 Task: Create a section Code Review Sprint and in the section, add a milestone Agile Coaching and Training in the project AgileMentor
Action: Mouse moved to (90, 329)
Screenshot: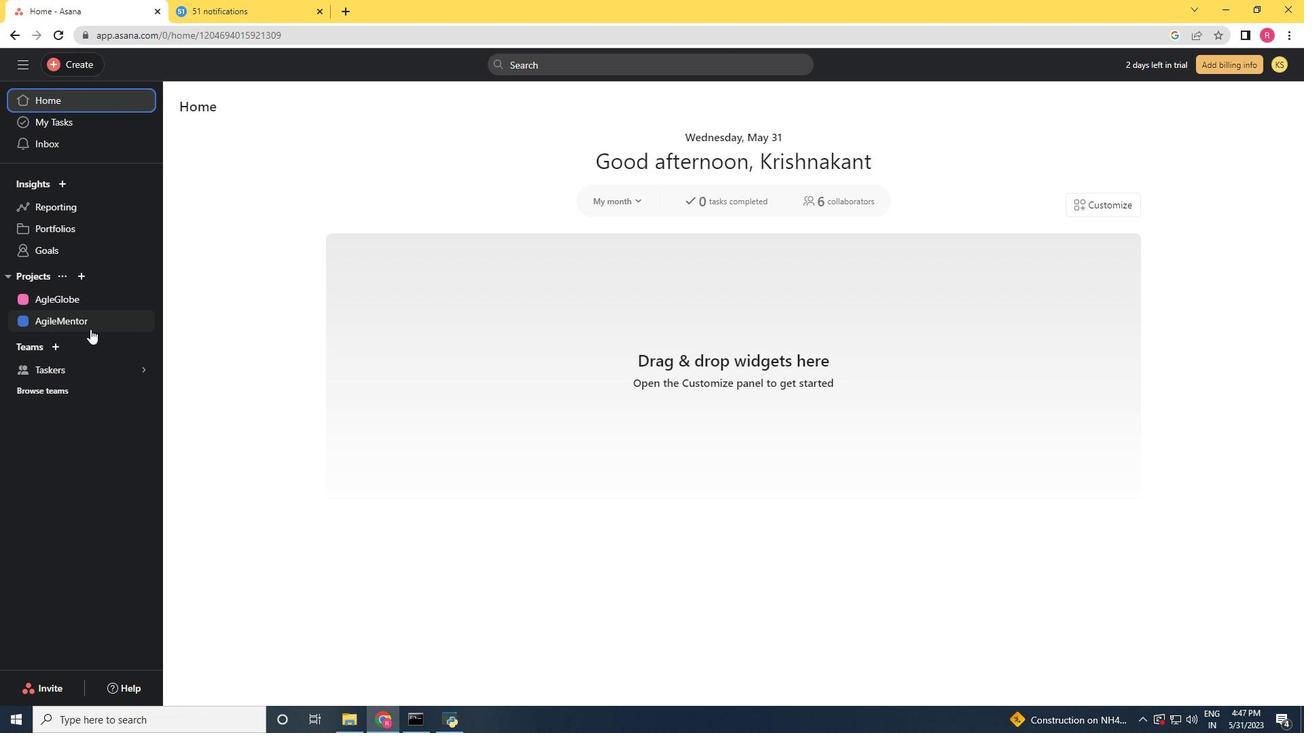 
Action: Mouse pressed left at (90, 329)
Screenshot: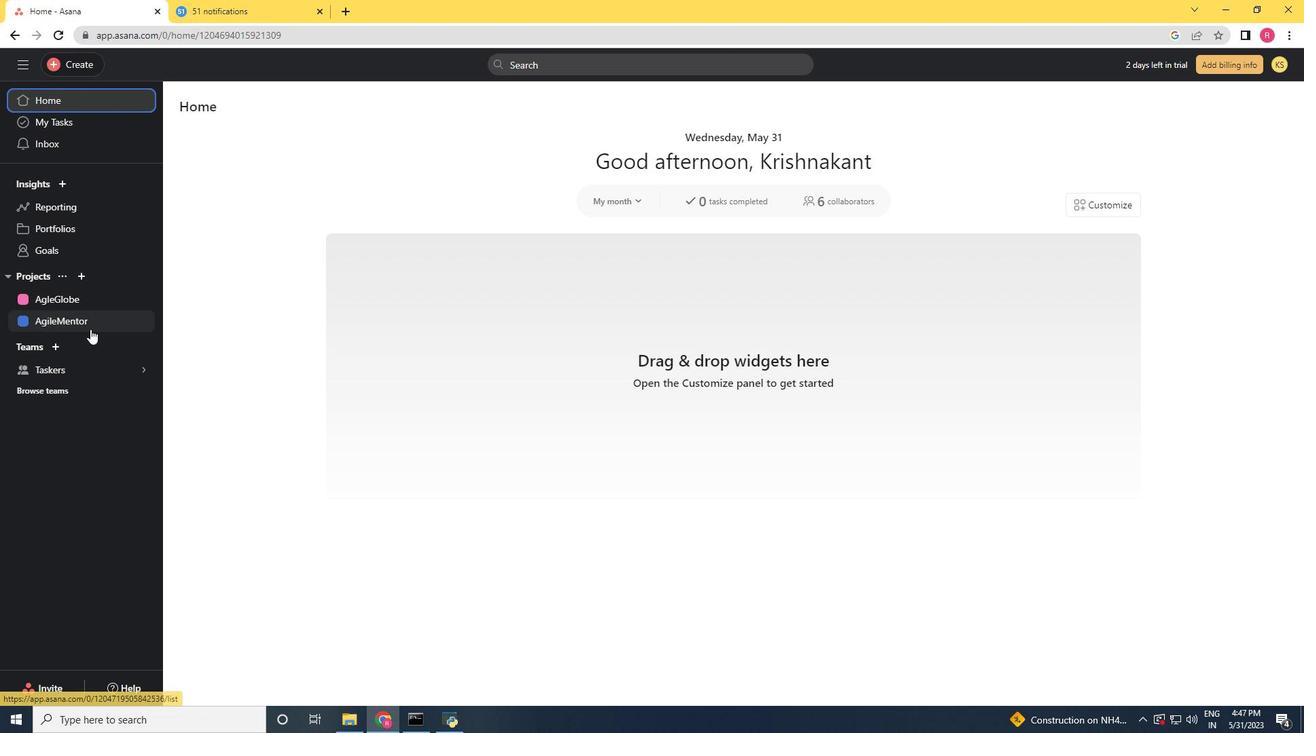 
Action: Mouse moved to (335, 595)
Screenshot: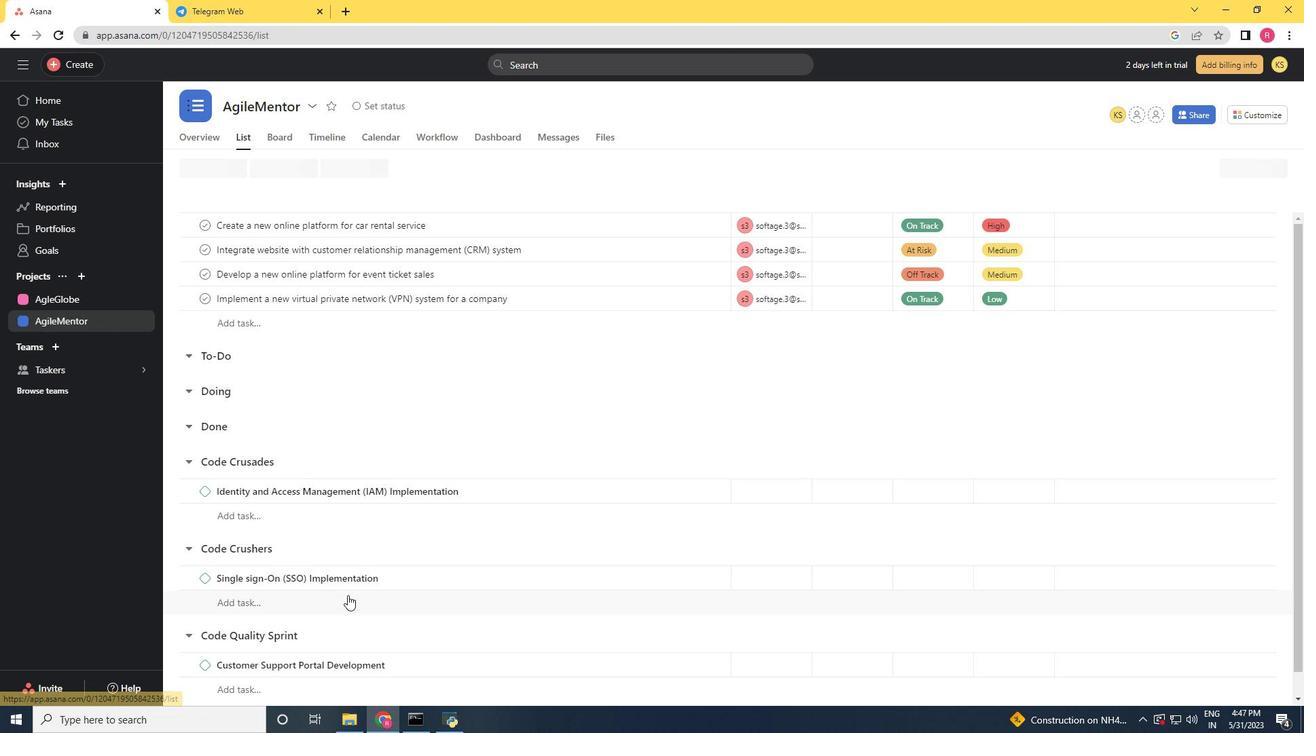 
Action: Mouse scrolled (335, 595) with delta (0, 0)
Screenshot: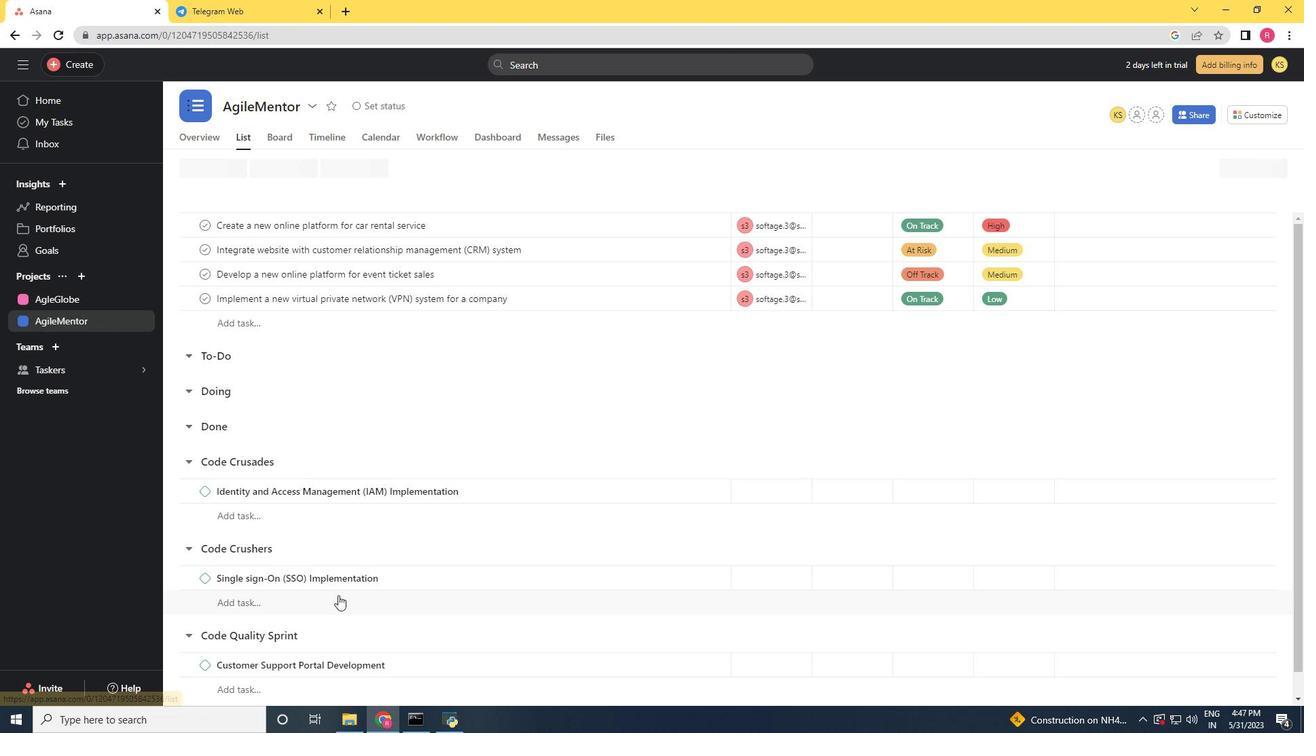 
Action: Mouse moved to (334, 595)
Screenshot: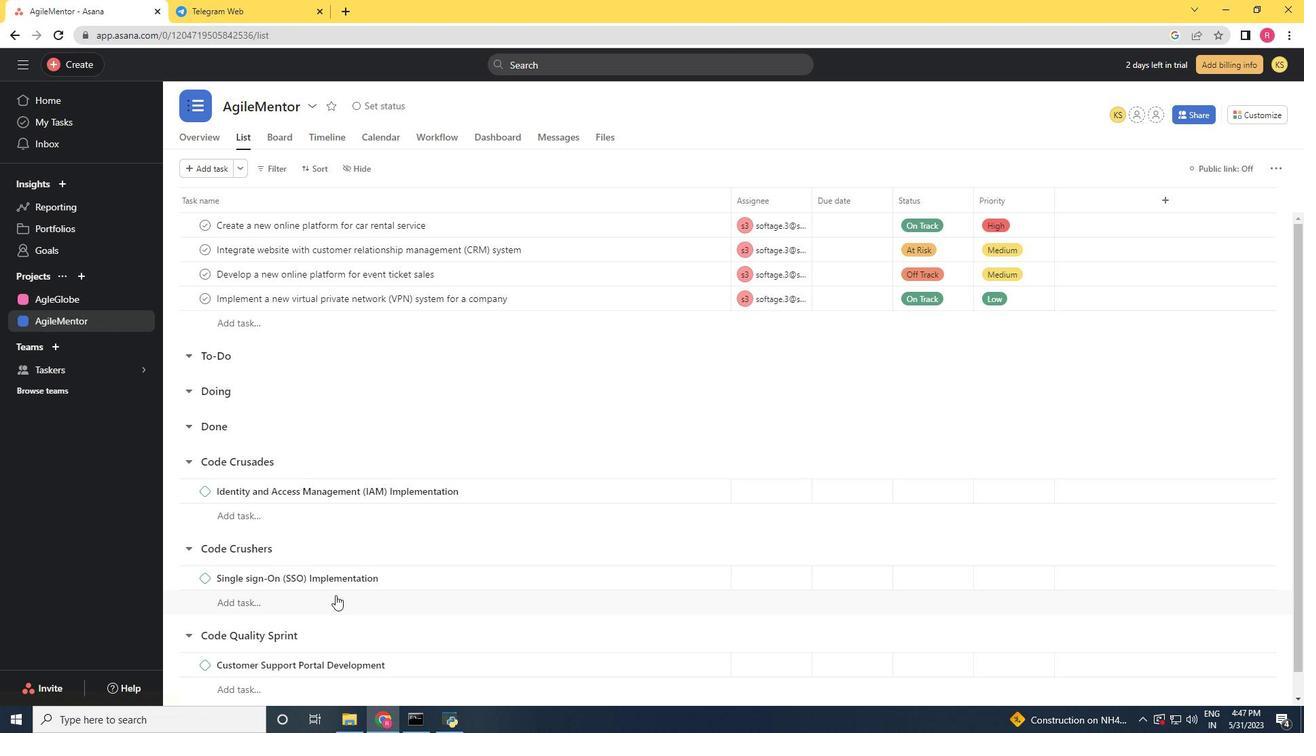 
Action: Mouse scrolled (334, 595) with delta (0, 0)
Screenshot: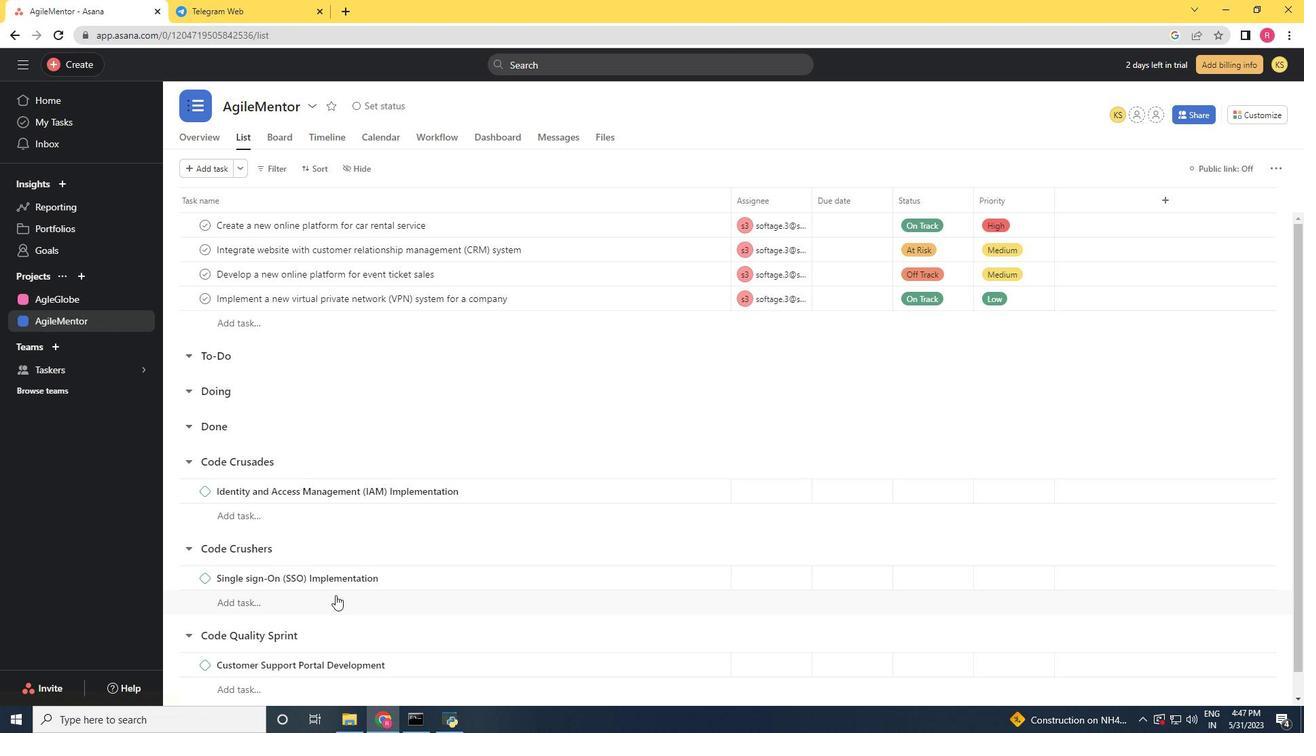 
Action: Mouse moved to (331, 597)
Screenshot: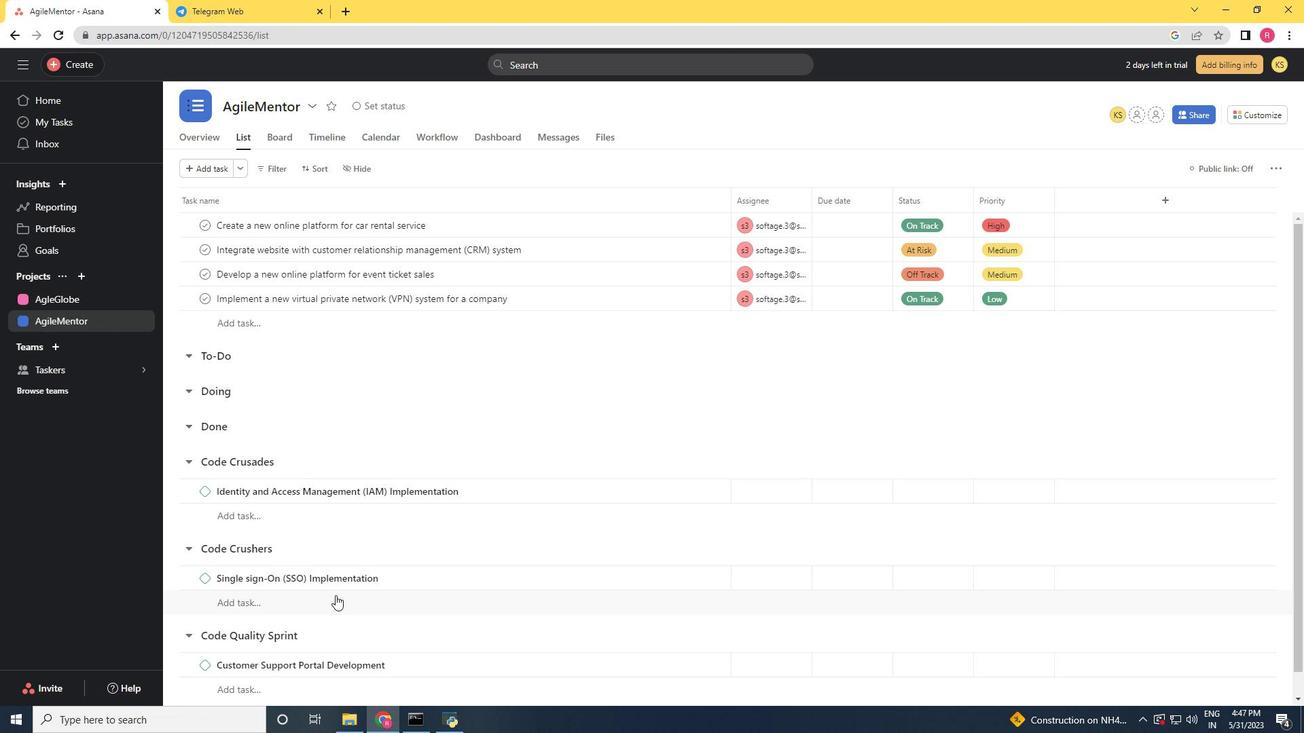 
Action: Mouse scrolled (331, 597) with delta (0, 0)
Screenshot: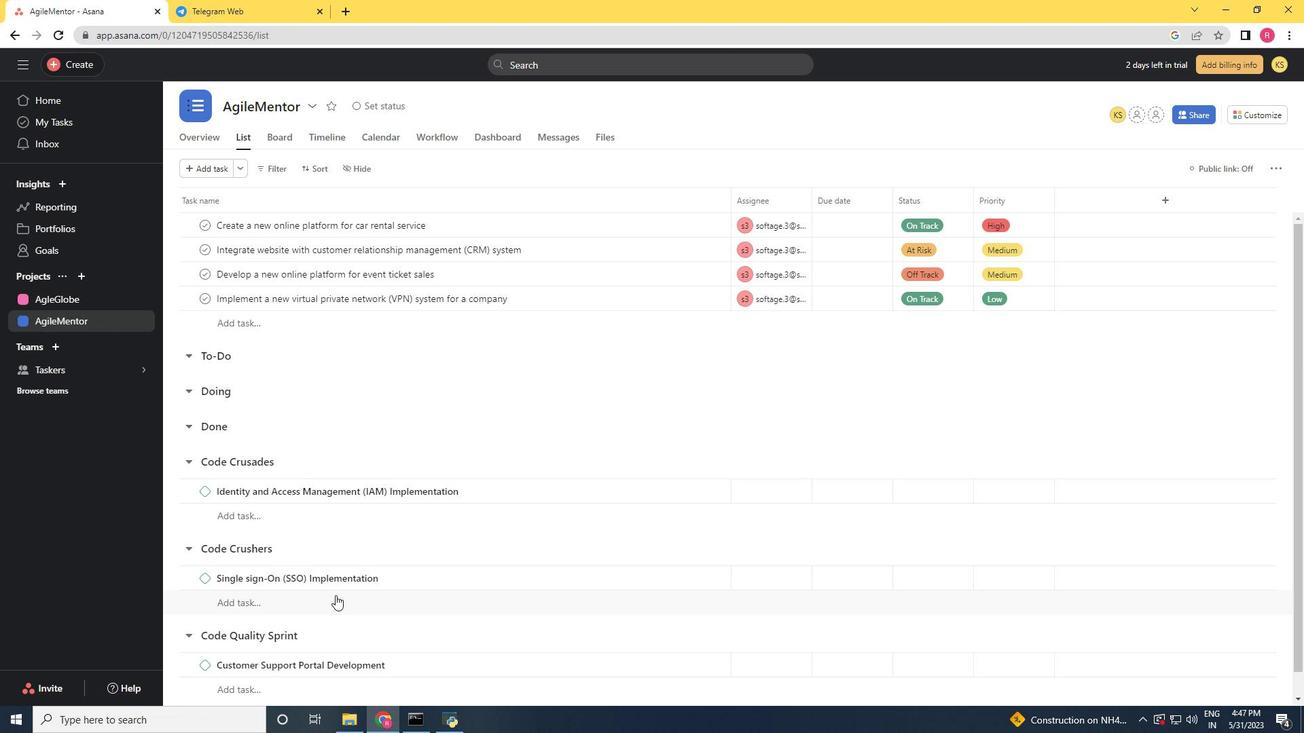 
Action: Mouse moved to (328, 601)
Screenshot: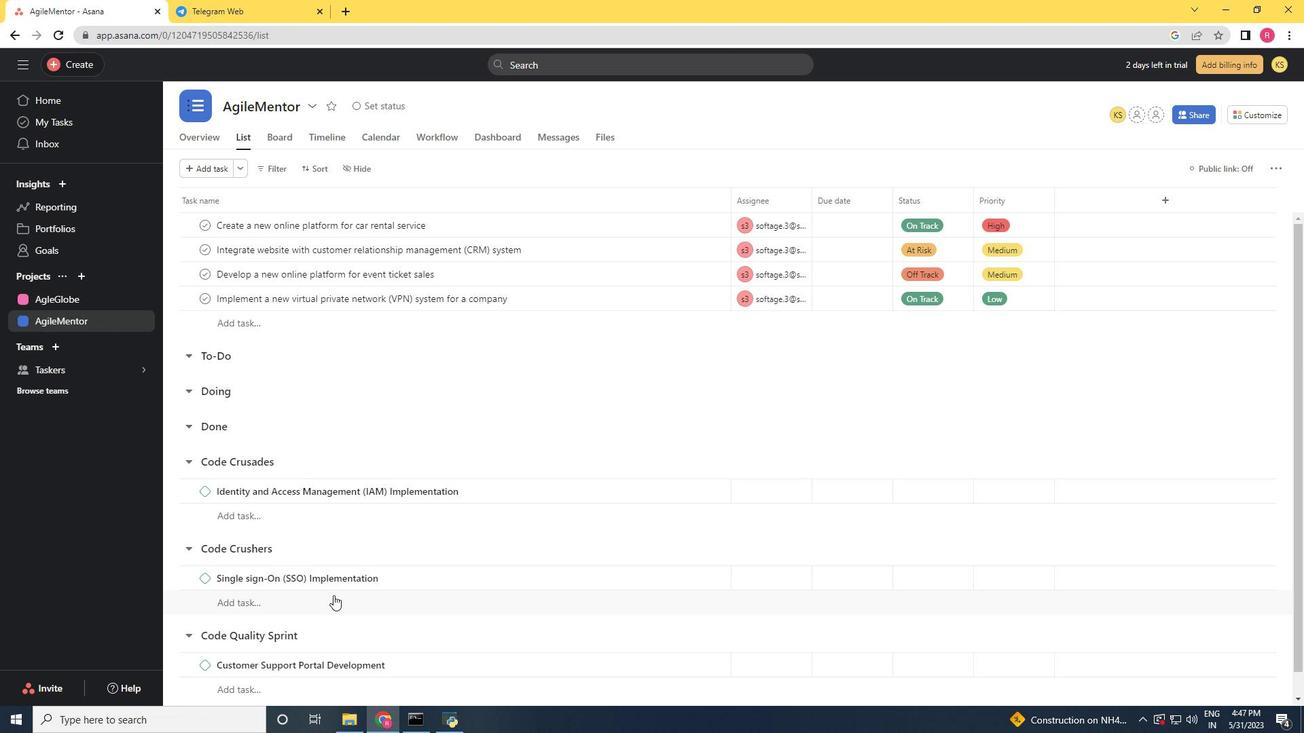 
Action: Mouse scrolled (328, 600) with delta (0, 0)
Screenshot: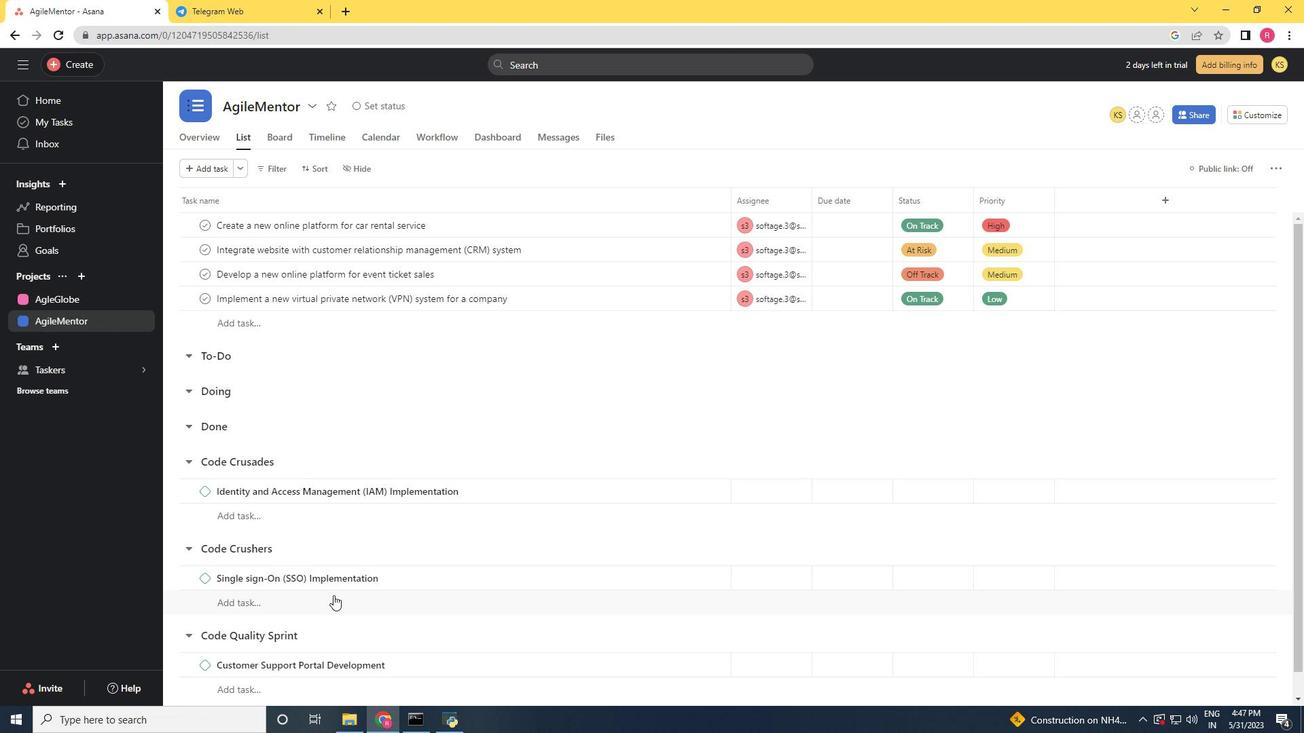 
Action: Mouse moved to (240, 687)
Screenshot: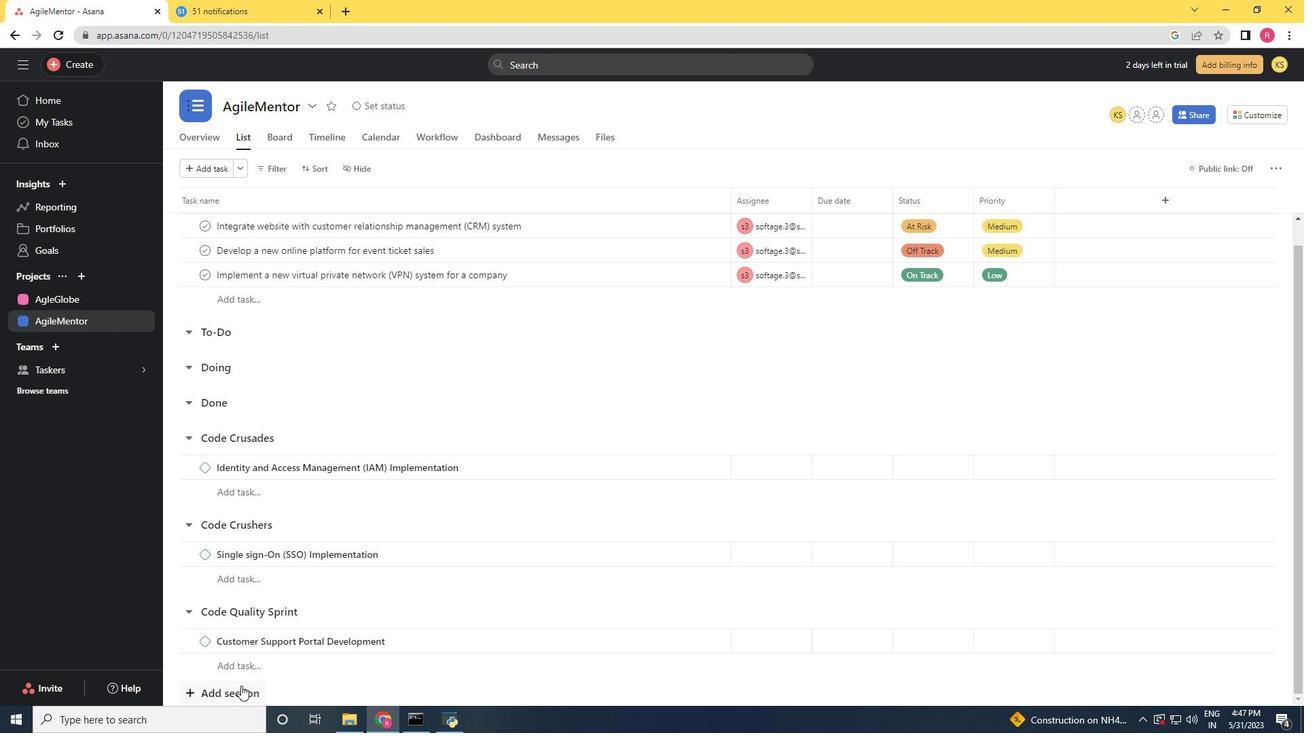 
Action: Mouse pressed left at (240, 687)
Screenshot: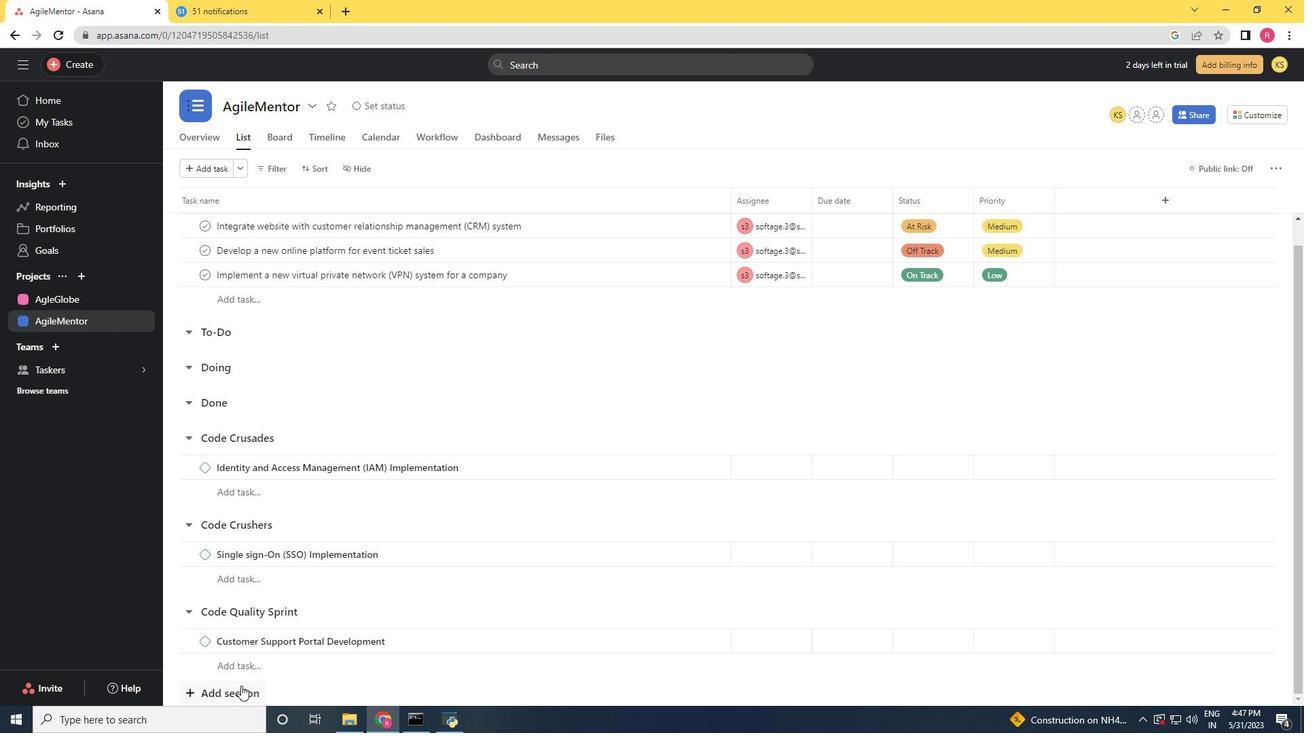 
Action: Key pressed <Key.shift>Code<Key.space>
Screenshot: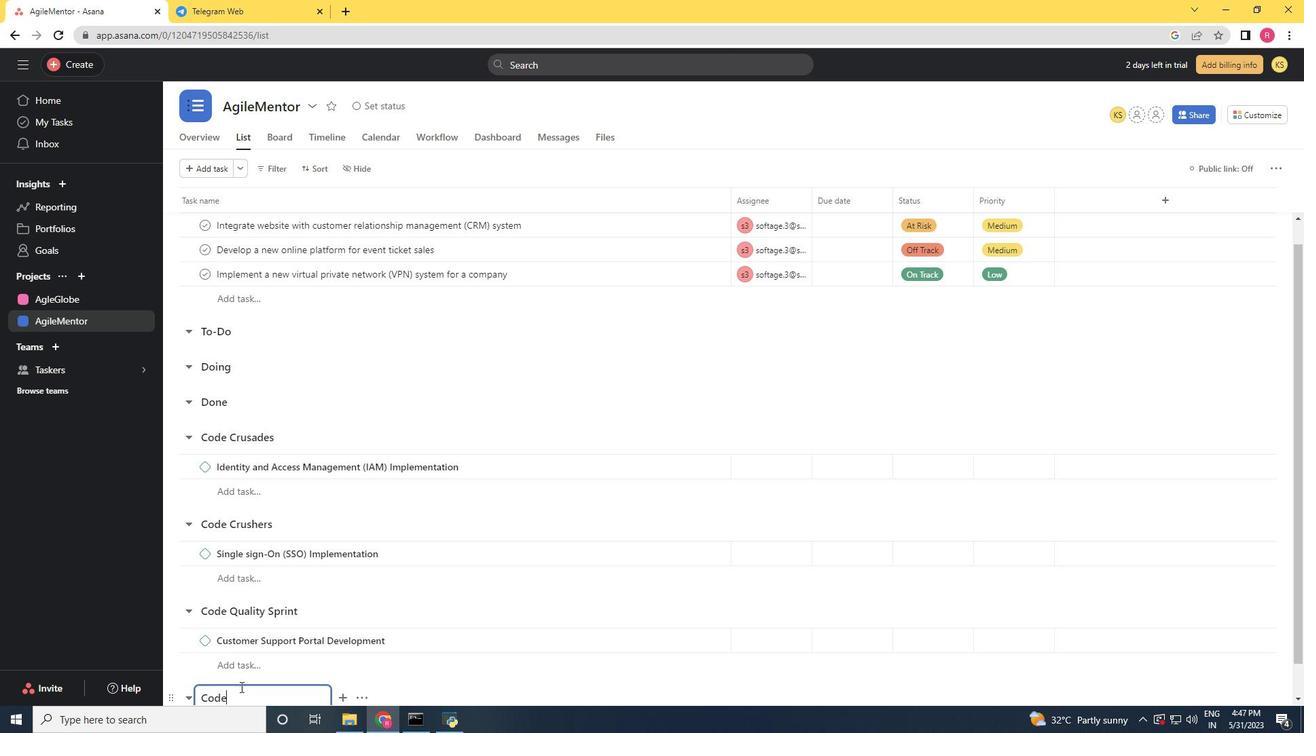 
Action: Mouse moved to (260, 659)
Screenshot: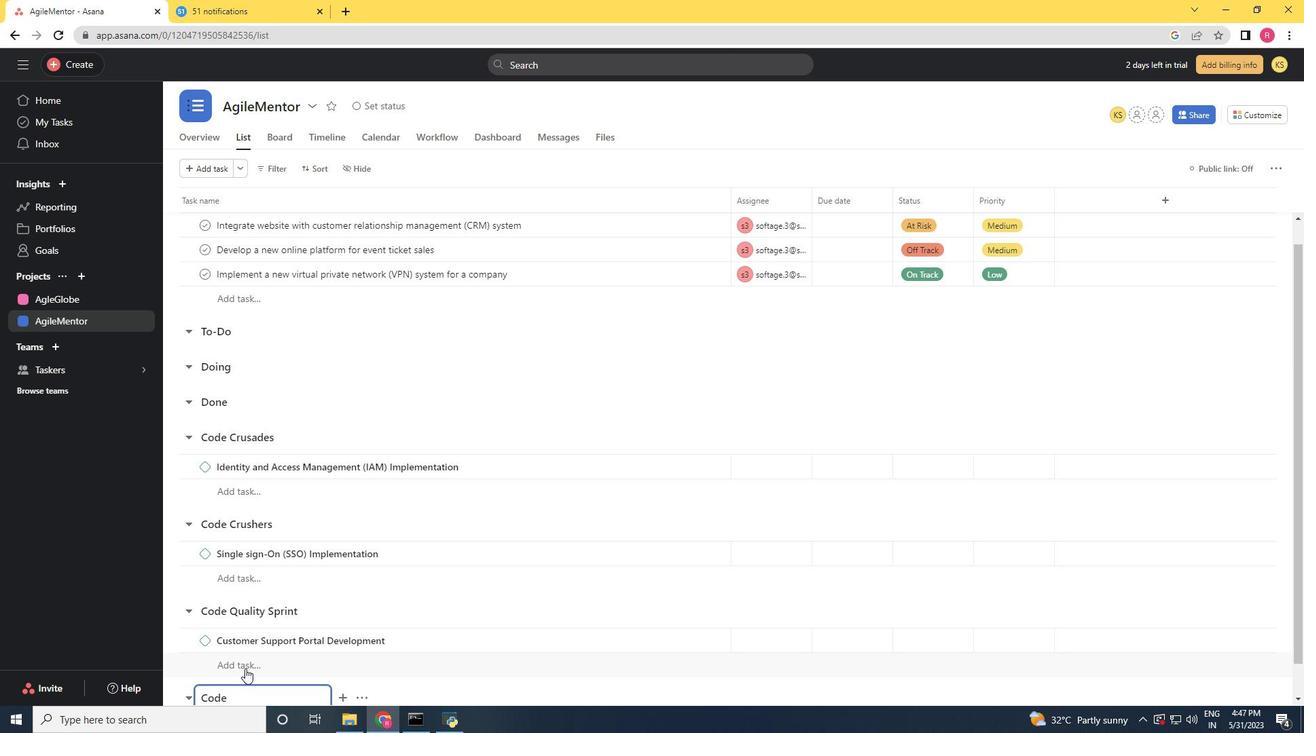 
Action: Mouse scrolled (260, 659) with delta (0, 0)
Screenshot: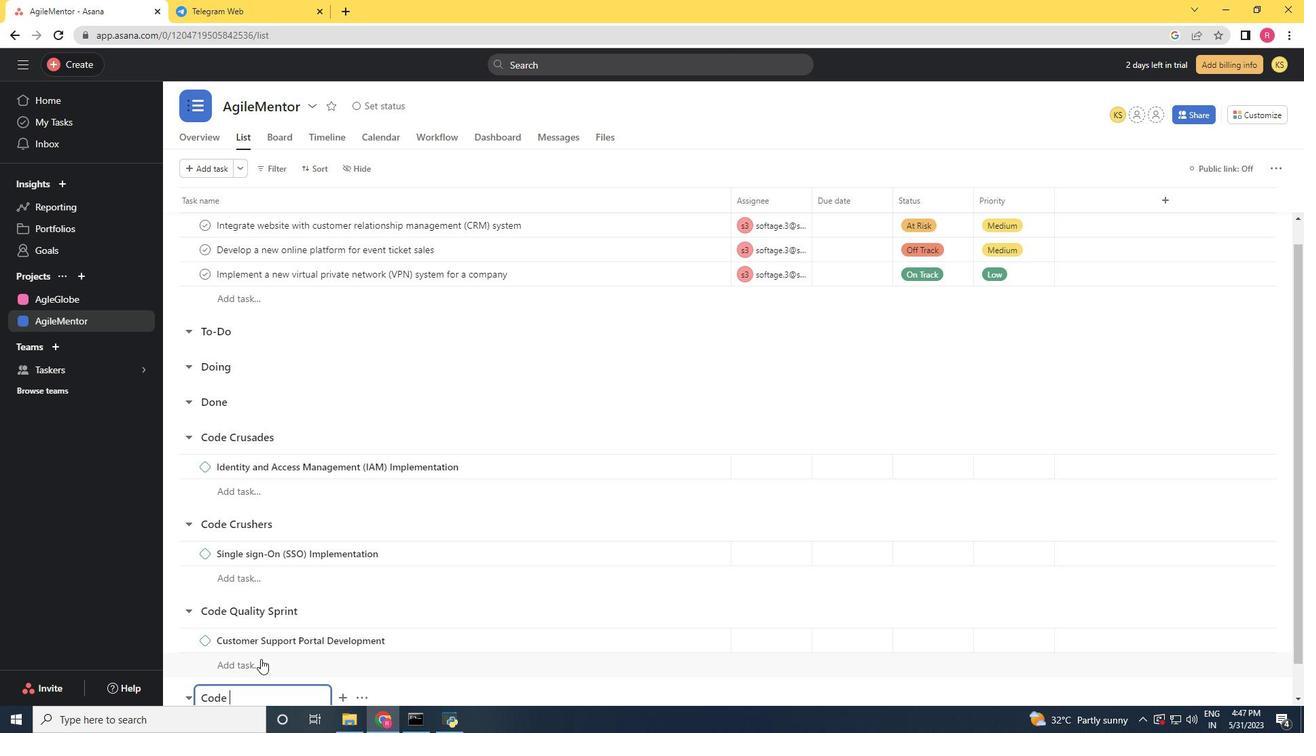 
Action: Mouse moved to (261, 659)
Screenshot: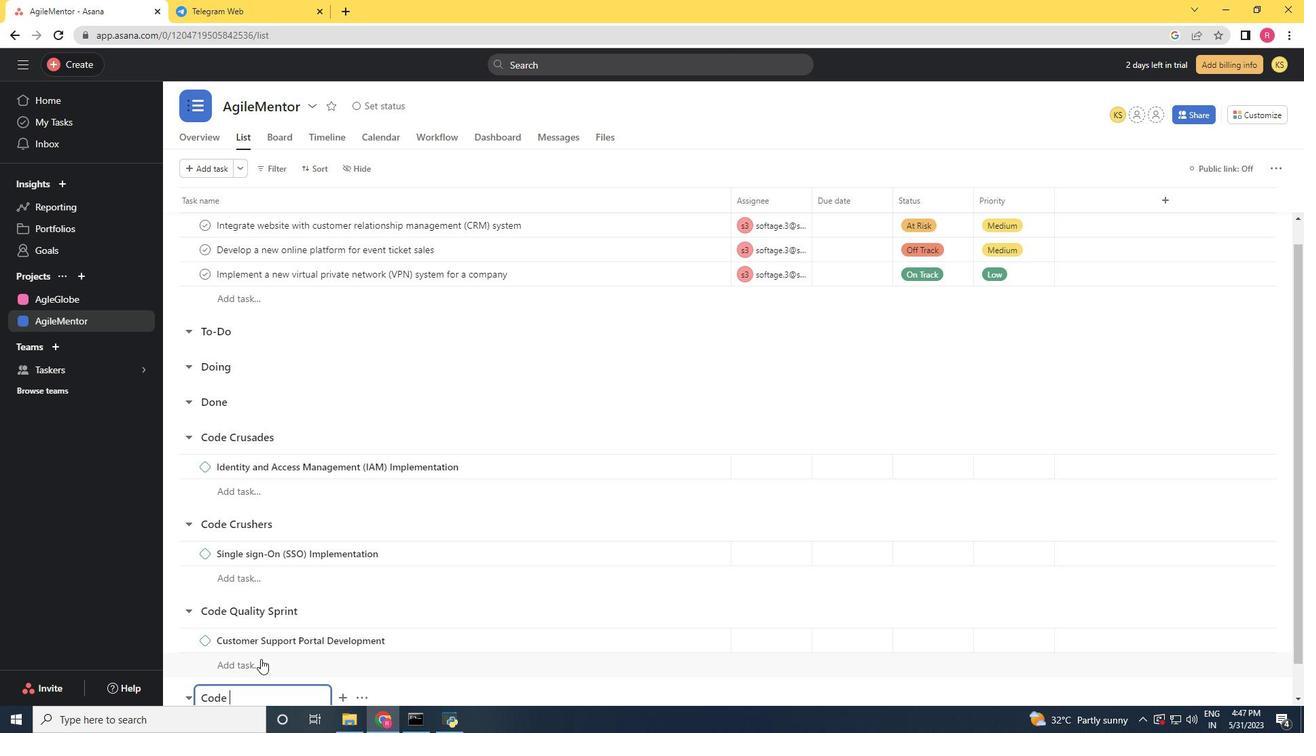 
Action: Mouse scrolled (261, 659) with delta (0, 0)
Screenshot: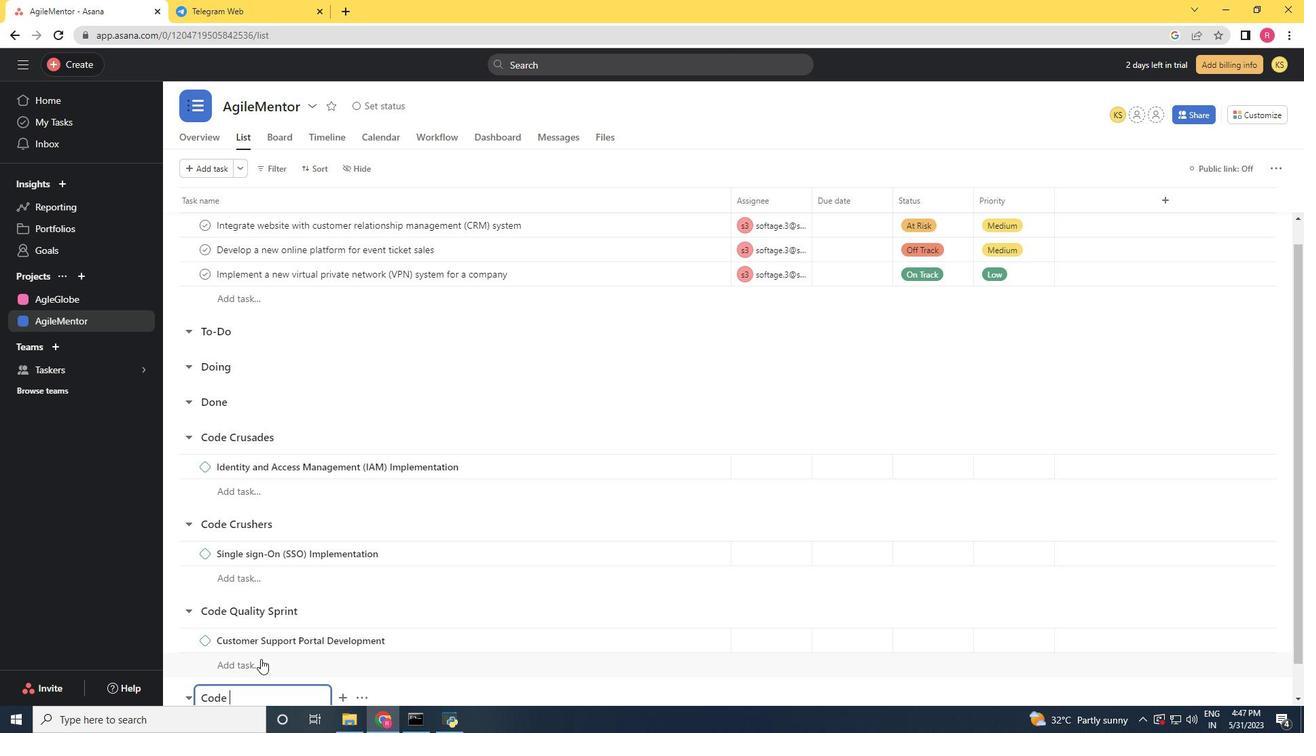 
Action: Mouse scrolled (261, 659) with delta (0, 0)
Screenshot: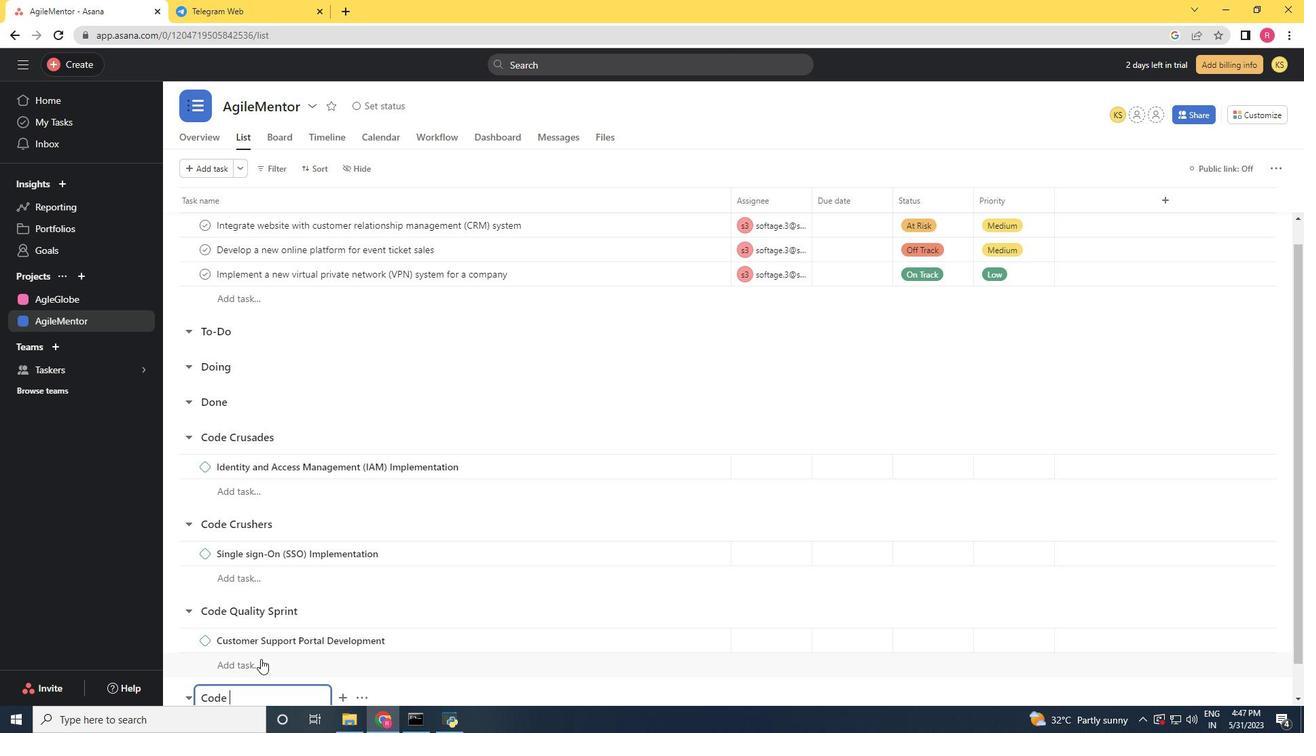 
Action: Mouse moved to (260, 661)
Screenshot: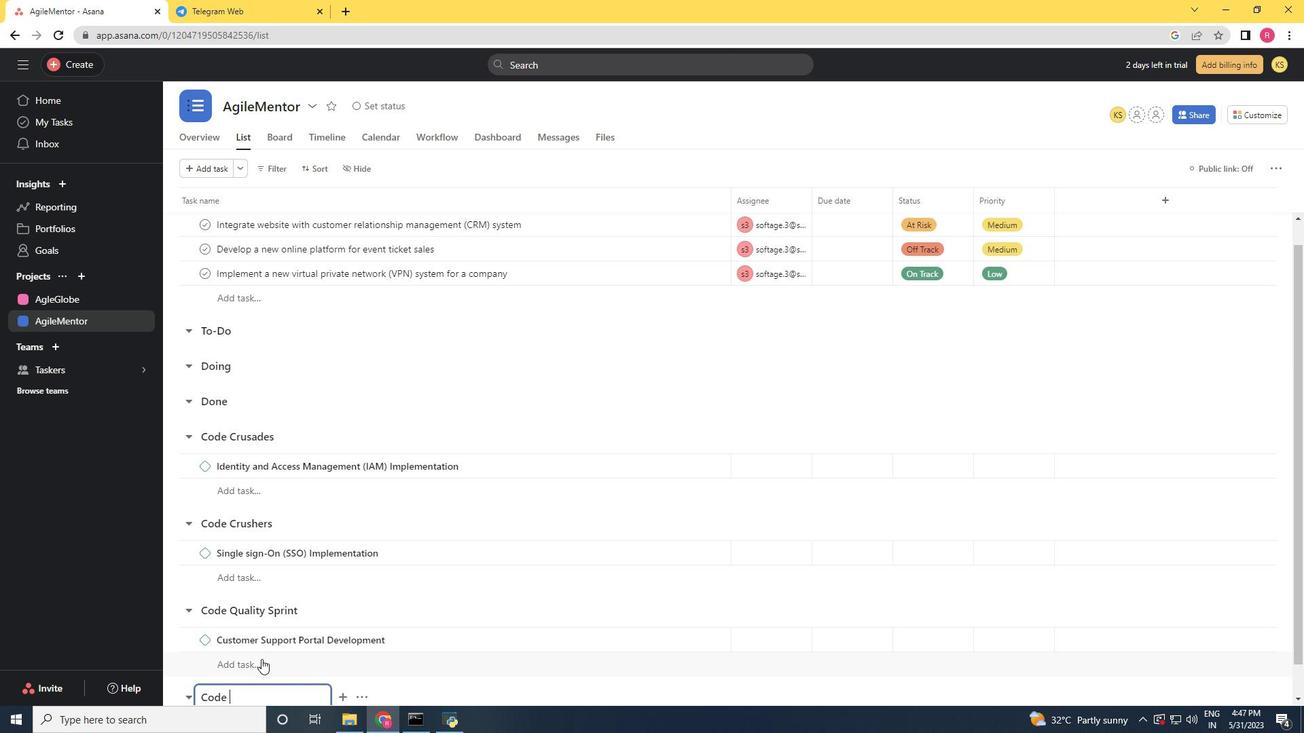 
Action: Key pressed <Key.shift><Key.shift><Key.shift><Key.shift><Key.shift><Key.shift><Key.shift><Key.shift><Key.shift><Key.shift><Key.shift><Key.shift><Key.shift><Key.shift><Key.shift><Key.shift><Key.shift><Key.shift><Key.shift><Key.shift><Key.shift><Key.shift><Key.shift><Key.shift><Key.shift><Key.shift><Key.shift><Key.shift><Key.shift><Key.shift><Key.shift><Key.shift><Key.shift><Key.shift>Review<Key.space><Key.shift>Sprint<Key.enter>
Screenshot: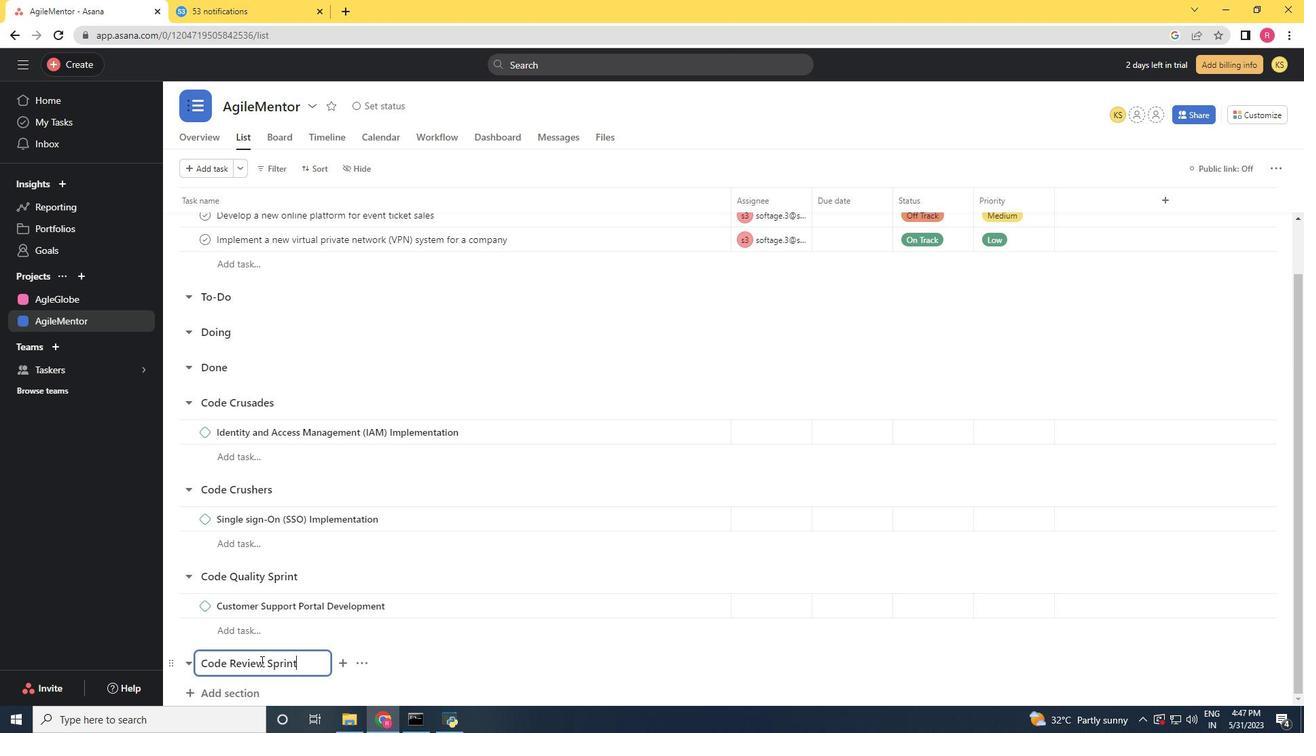 
Action: Mouse moved to (294, 638)
Screenshot: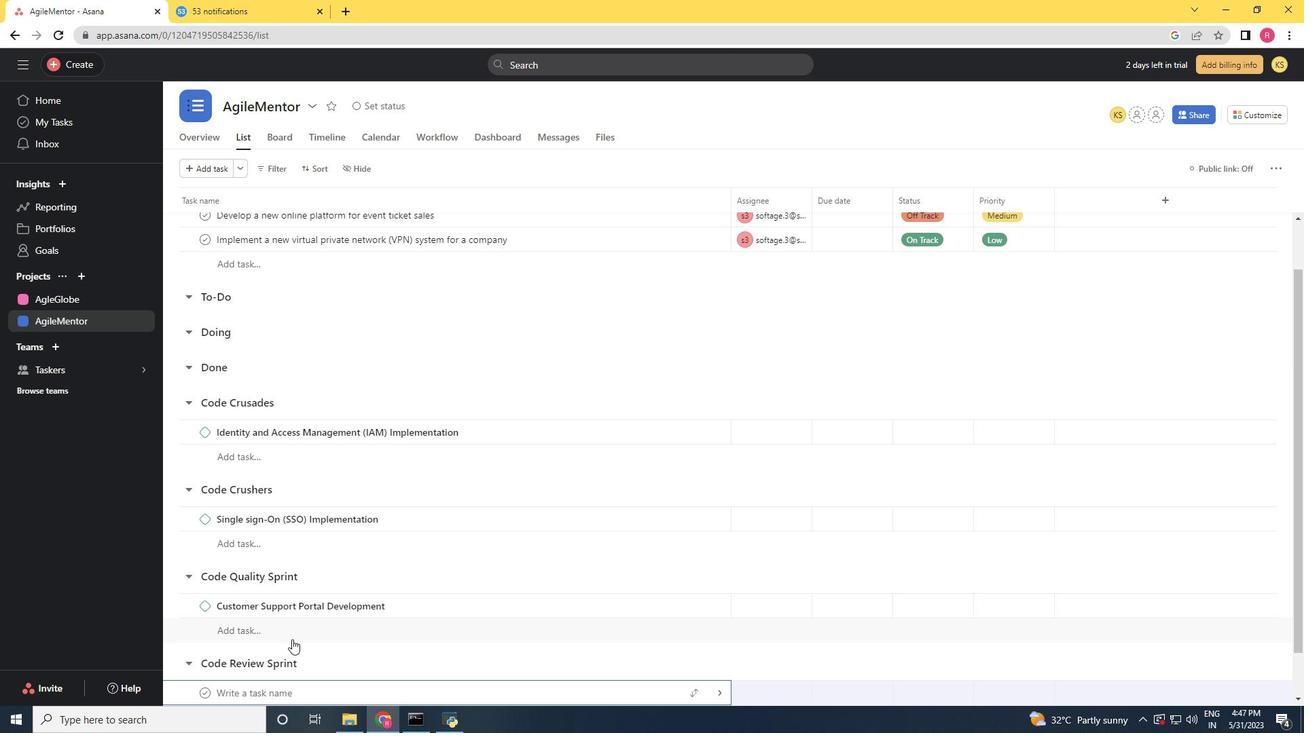 
Action: Mouse scrolled (294, 637) with delta (0, 0)
Screenshot: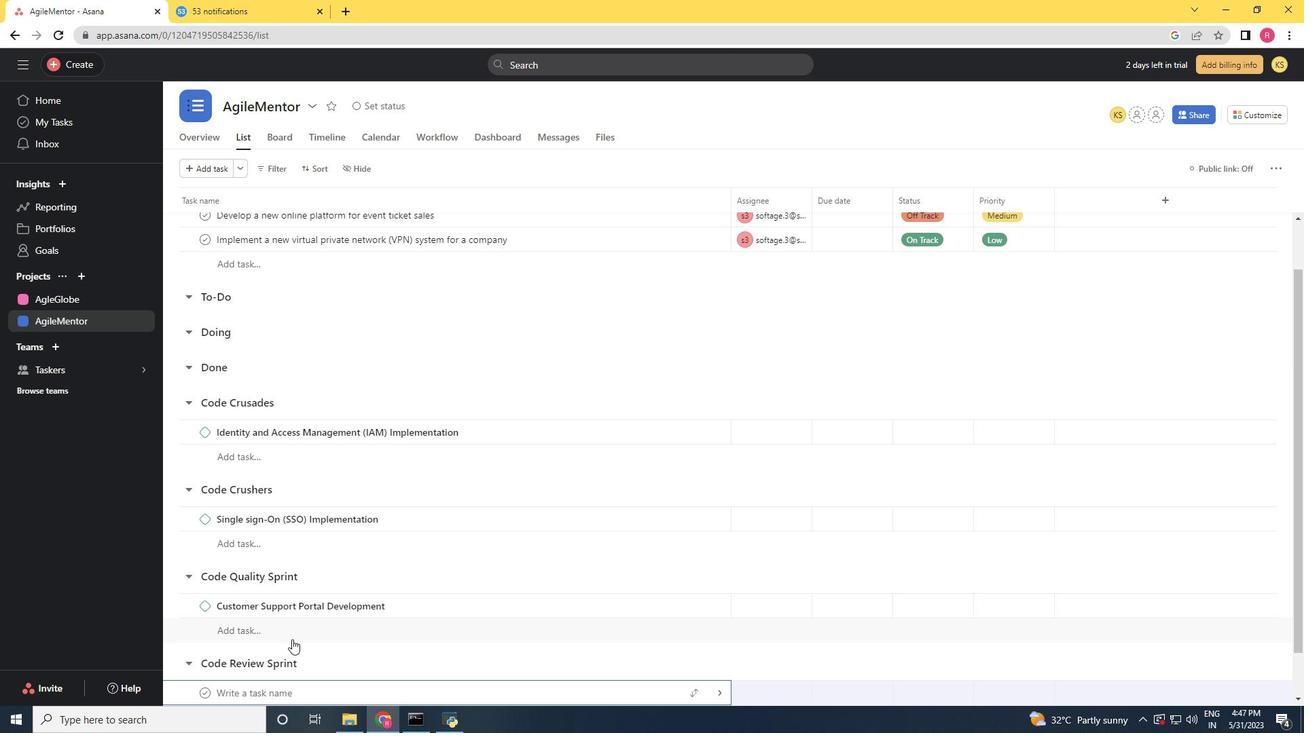 
Action: Mouse moved to (294, 638)
Screenshot: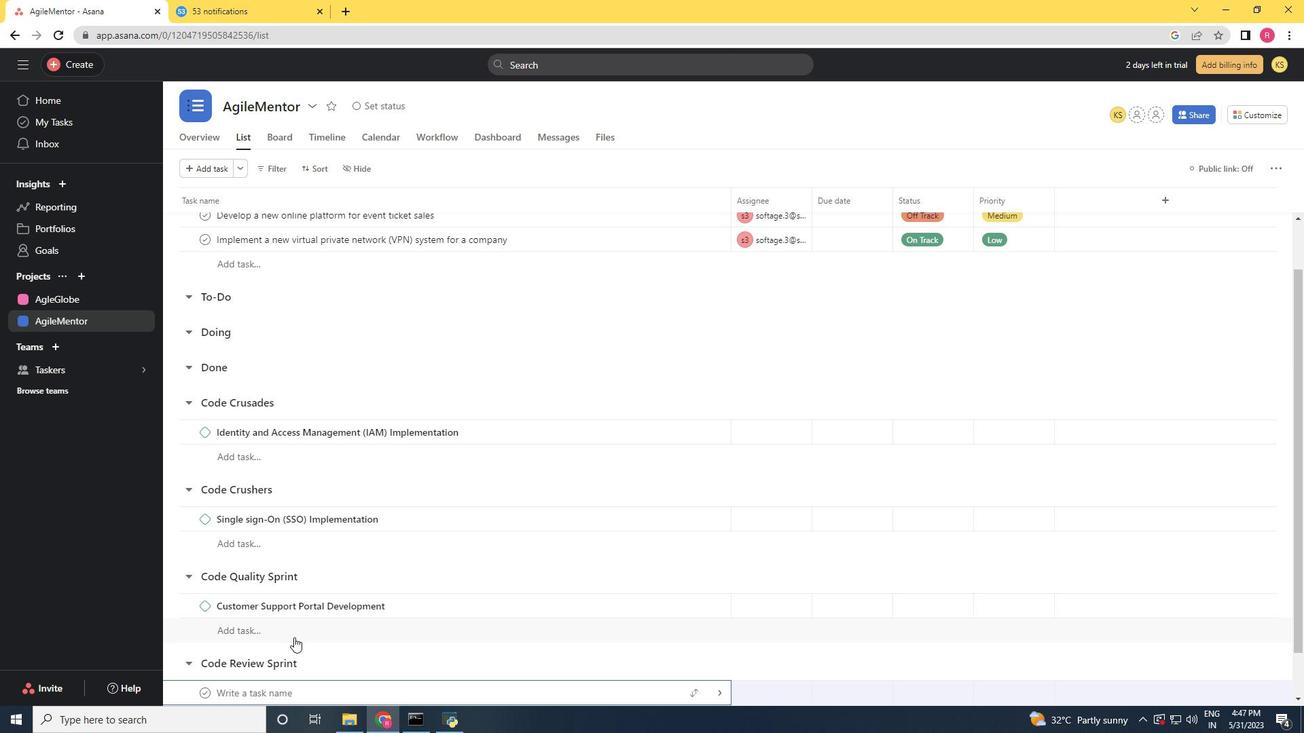 
Action: Mouse scrolled (294, 637) with delta (0, 0)
Screenshot: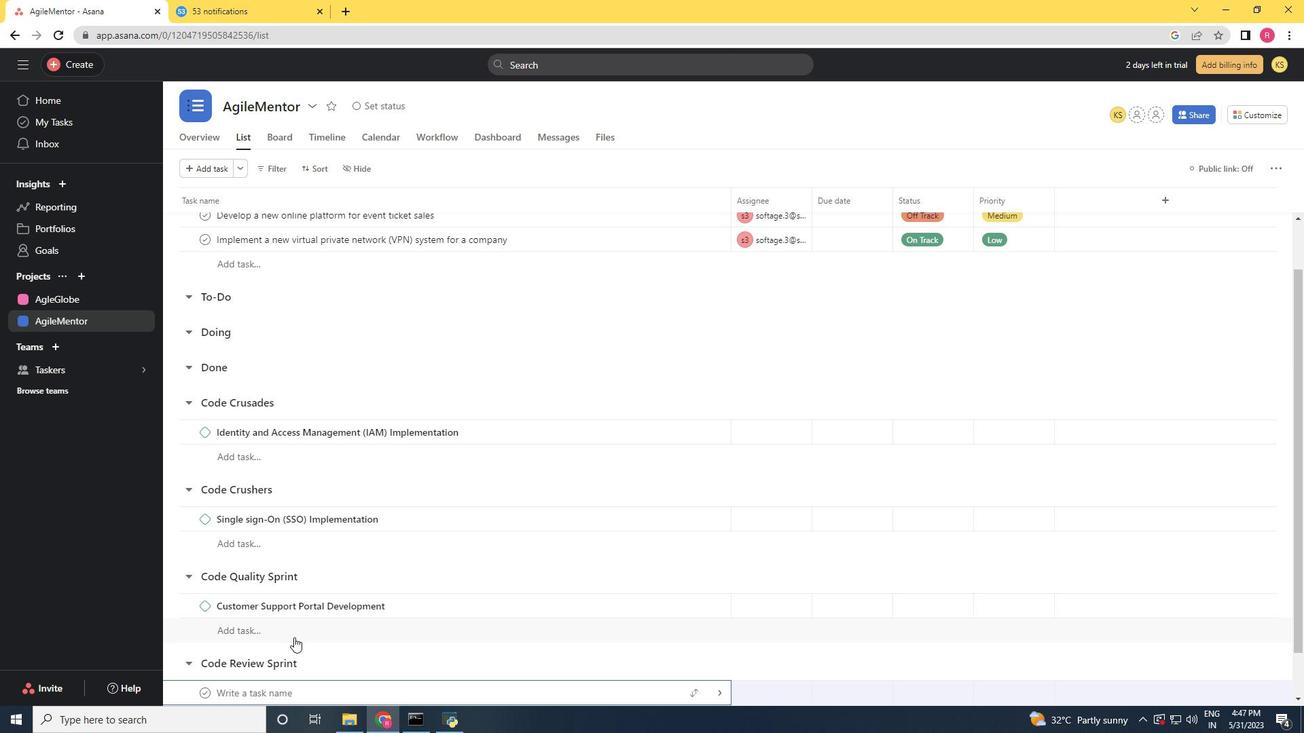 
Action: Key pressed <Key.shift><Key.shift><Key.shift>Agile<Key.space><Key.shift>Coaching<Key.space>and<Key.space><Key.shift>Tranng==<Key.backspace><Key.backspace><Key.backspace><Key.backspace>ing<Key.space><Key.backspace><Key.backspace><Key.backspace><Key.backspace><Key.backspace>ining<Key.space>
Screenshot: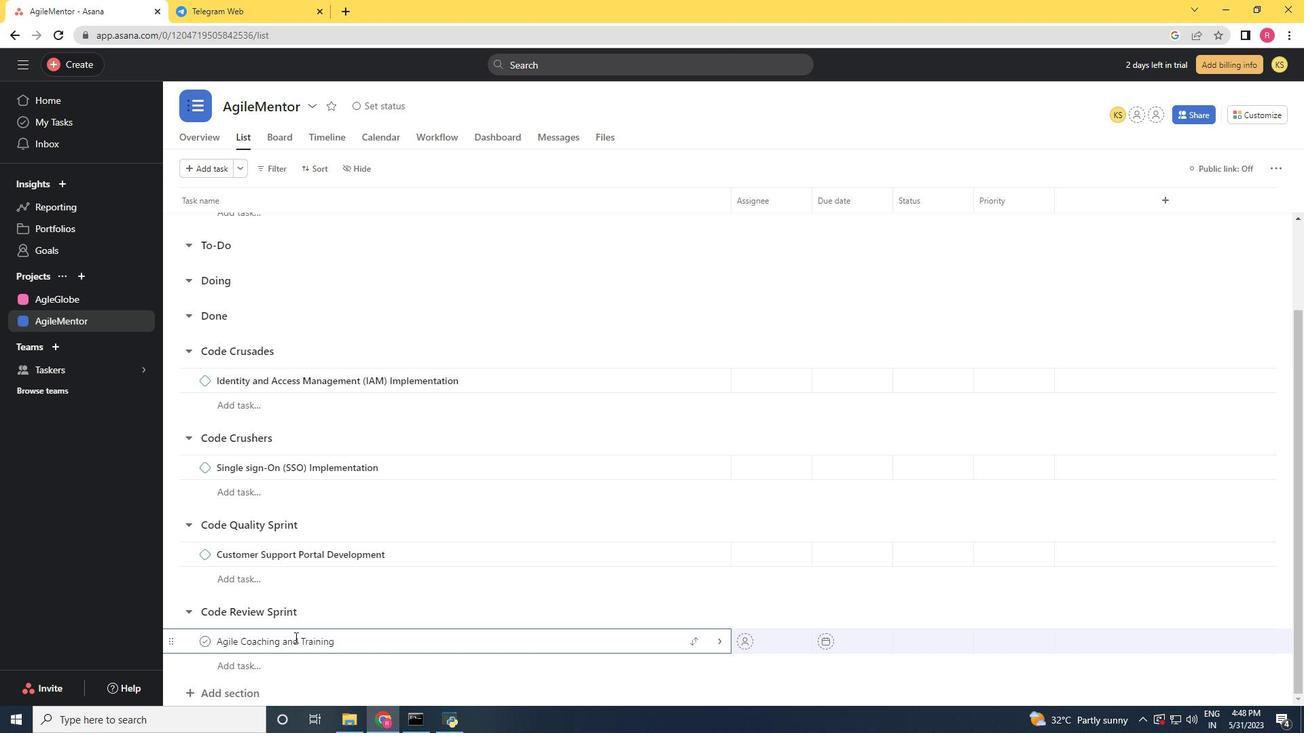 
Action: Mouse moved to (370, 637)
Screenshot: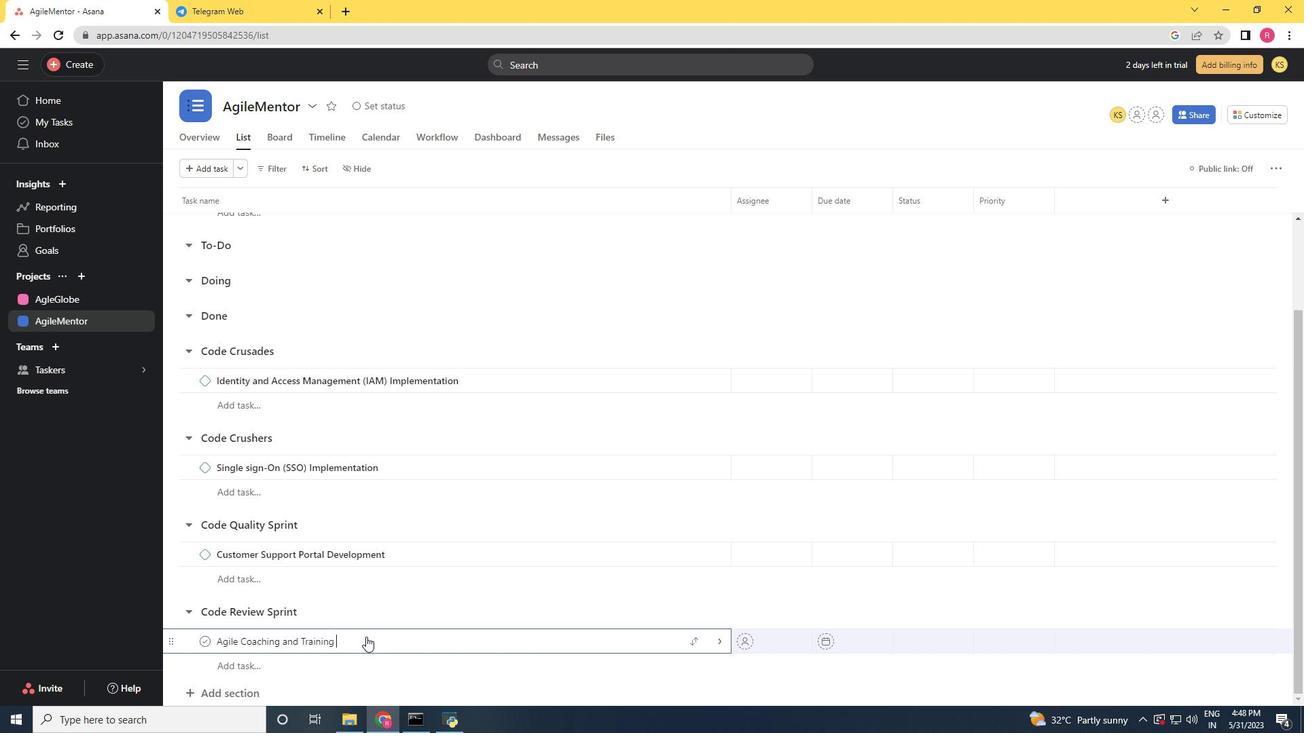 
Action: Mouse pressed right at (370, 637)
Screenshot: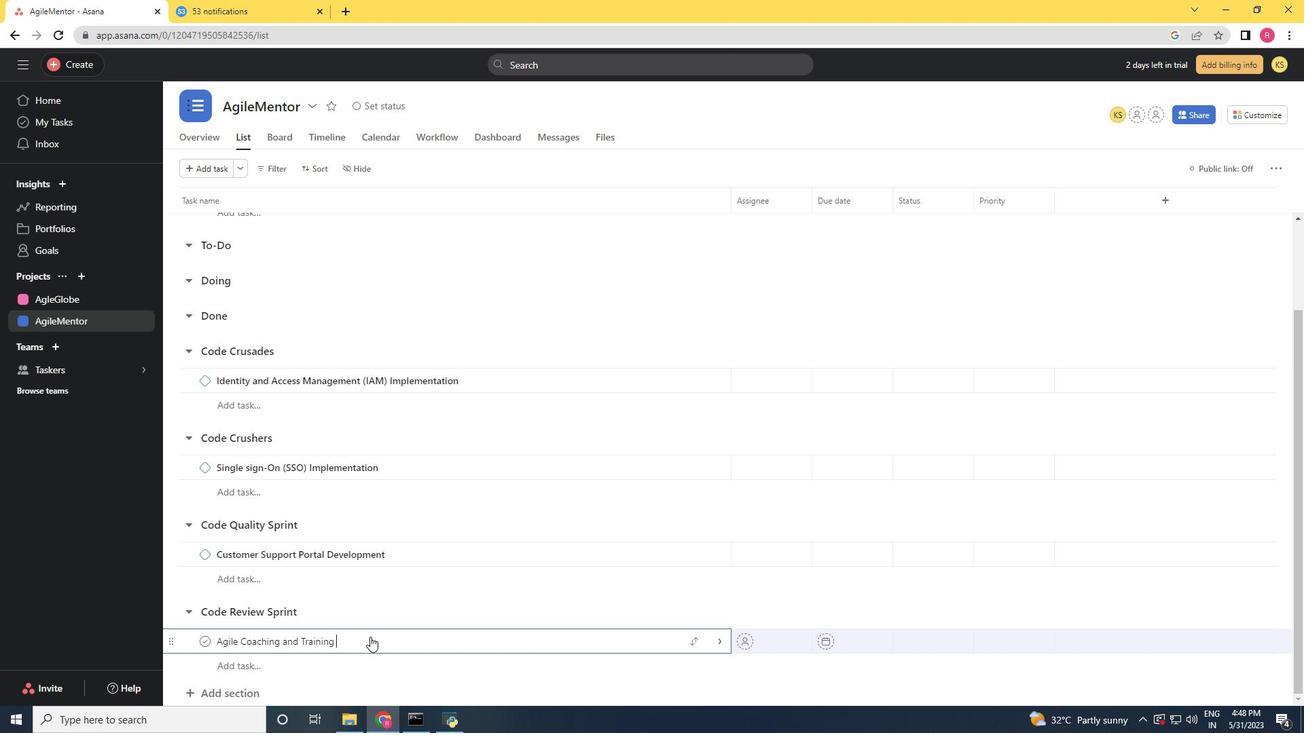 
Action: Mouse moved to (427, 572)
Screenshot: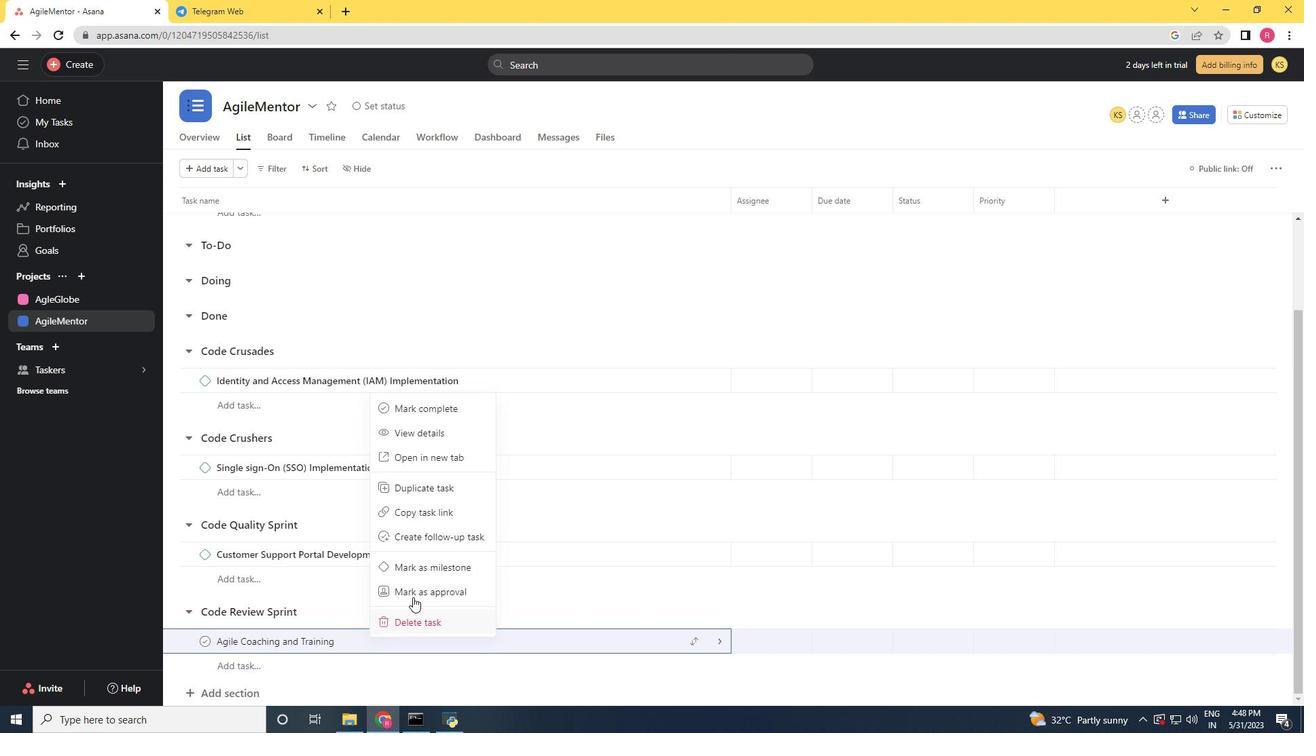 
Action: Mouse pressed left at (427, 572)
Screenshot: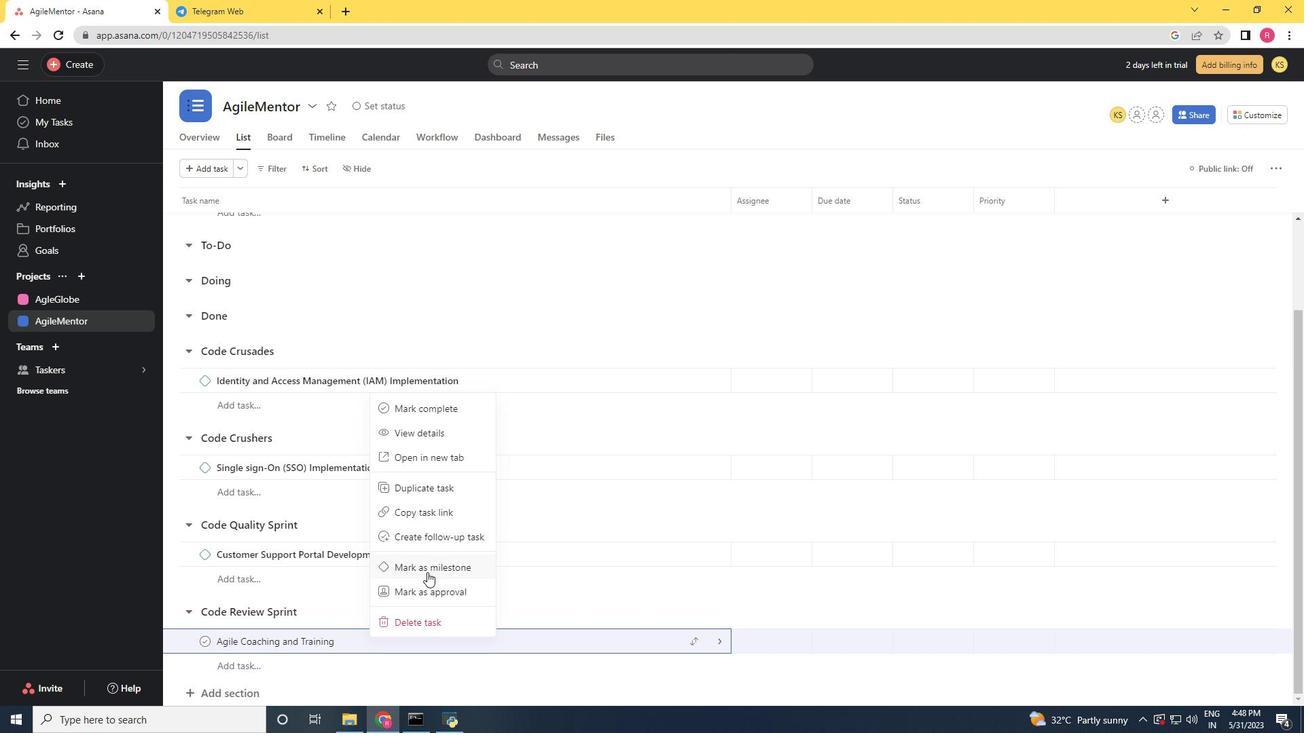 
